 Task: Look for products in the category "Dental Care" from Auromere only.
Action: Mouse moved to (257, 111)
Screenshot: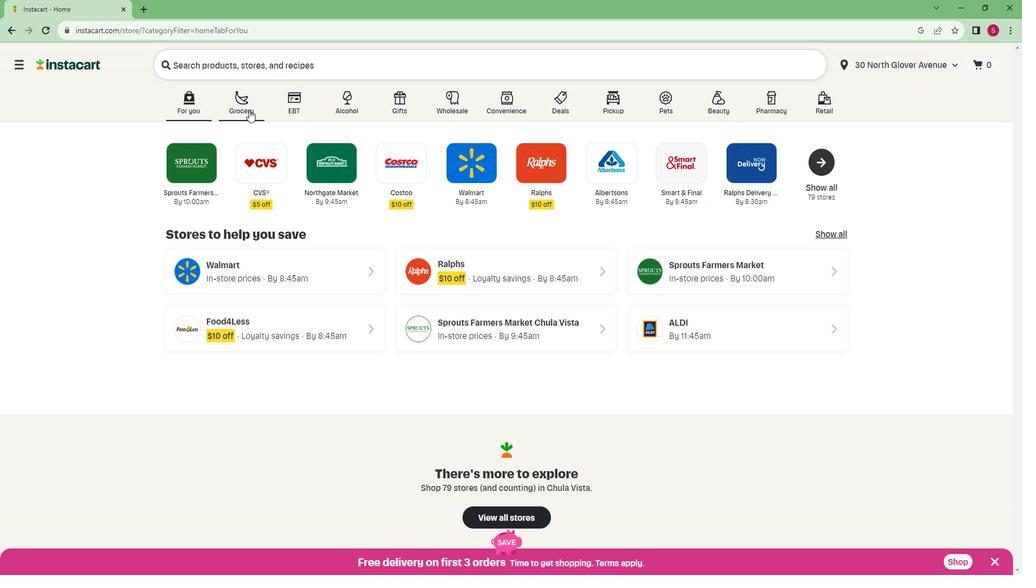 
Action: Mouse pressed left at (257, 111)
Screenshot: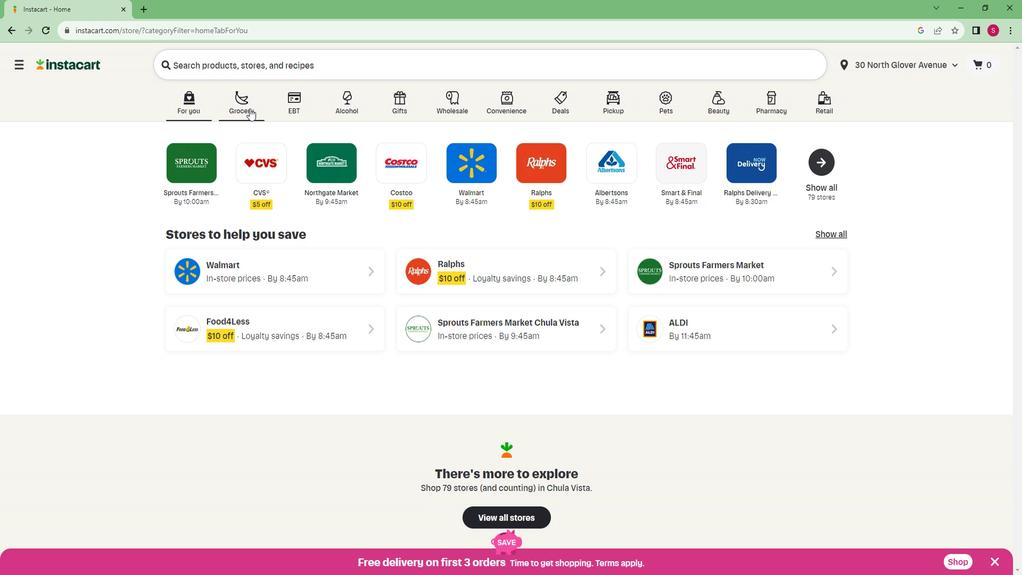 
Action: Mouse moved to (248, 298)
Screenshot: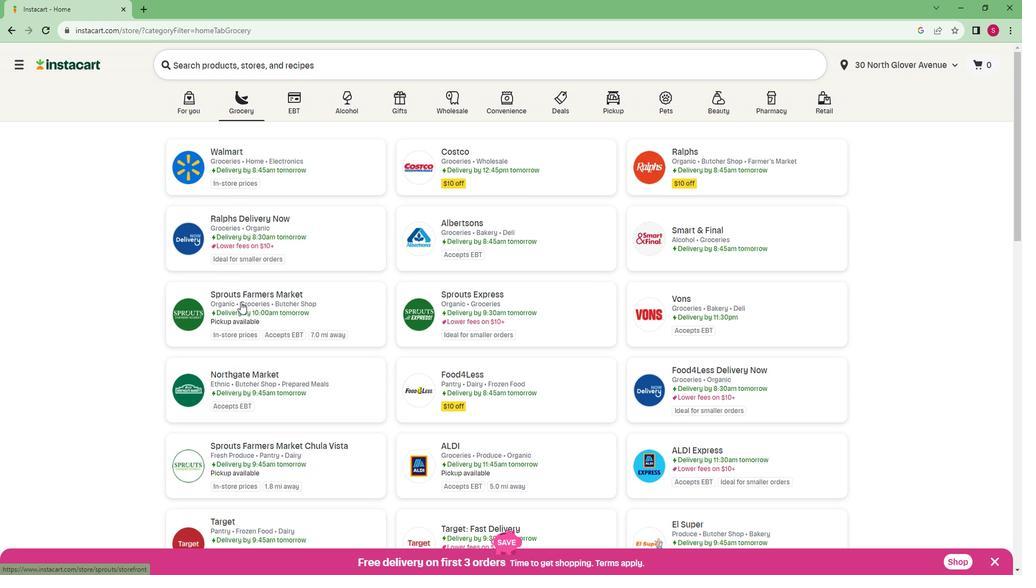 
Action: Mouse pressed left at (248, 298)
Screenshot: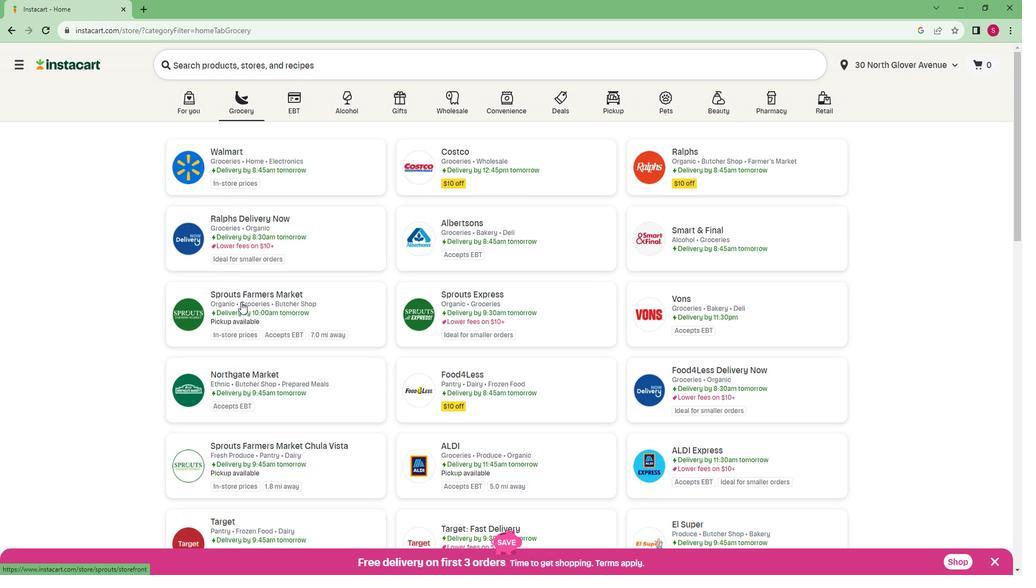 
Action: Mouse moved to (79, 358)
Screenshot: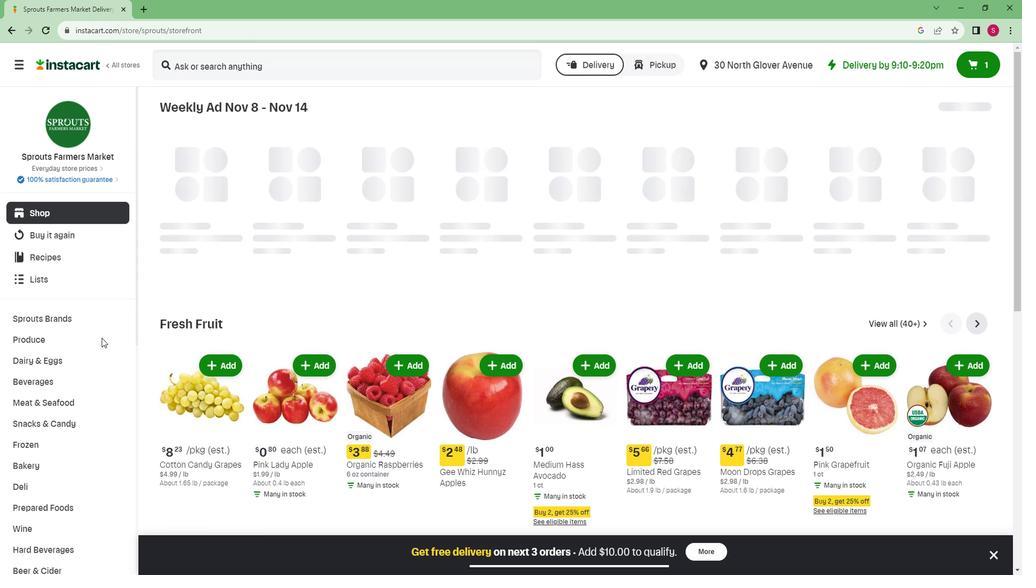 
Action: Mouse scrolled (79, 358) with delta (0, 0)
Screenshot: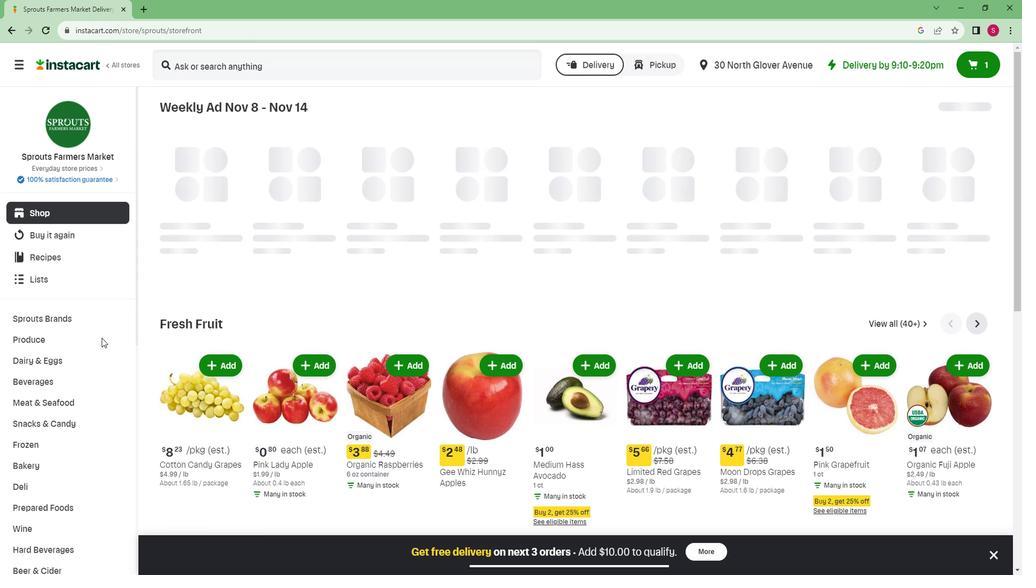 
Action: Mouse moved to (74, 363)
Screenshot: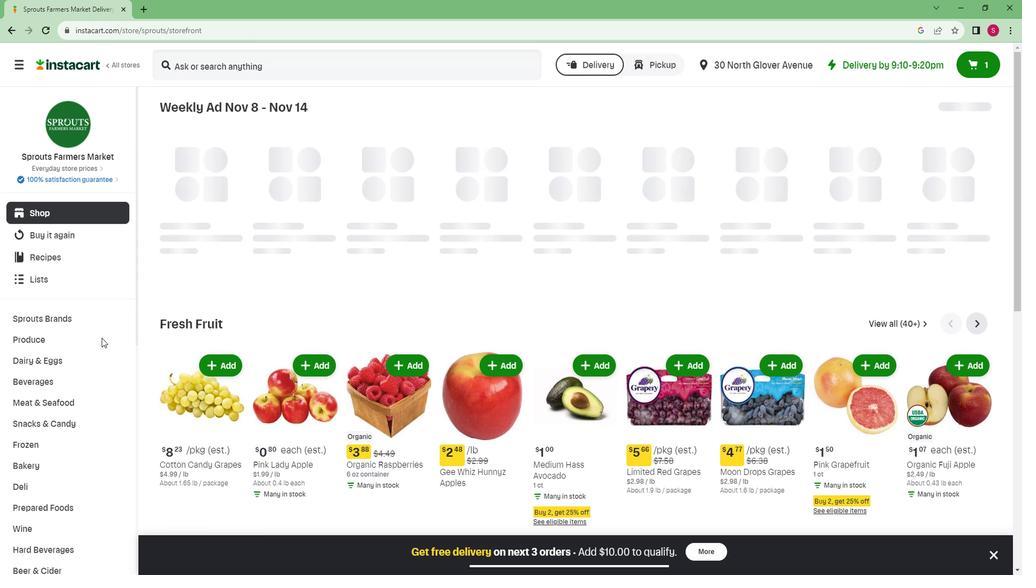
Action: Mouse scrolled (74, 362) with delta (0, 0)
Screenshot: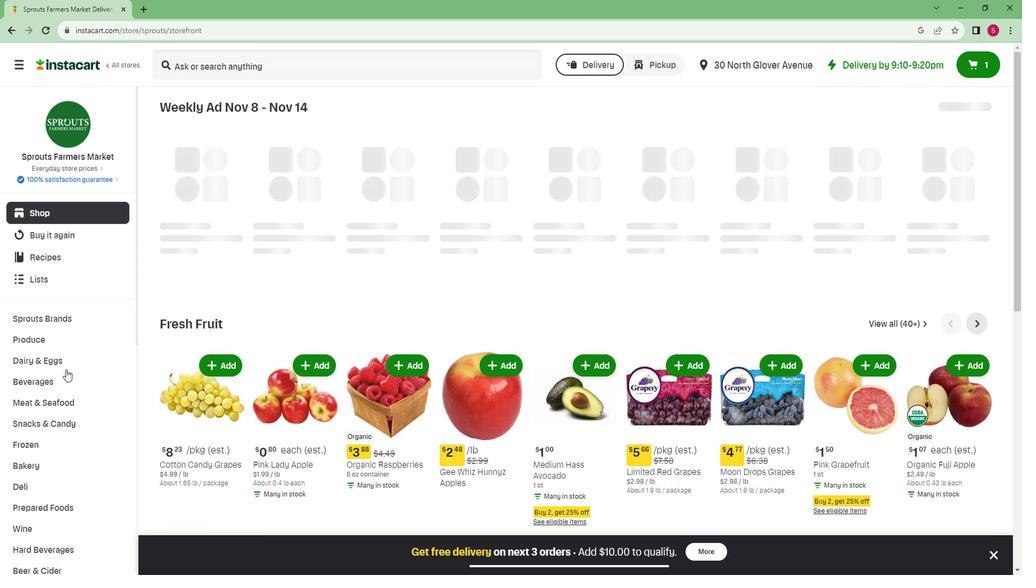 
Action: Mouse moved to (73, 363)
Screenshot: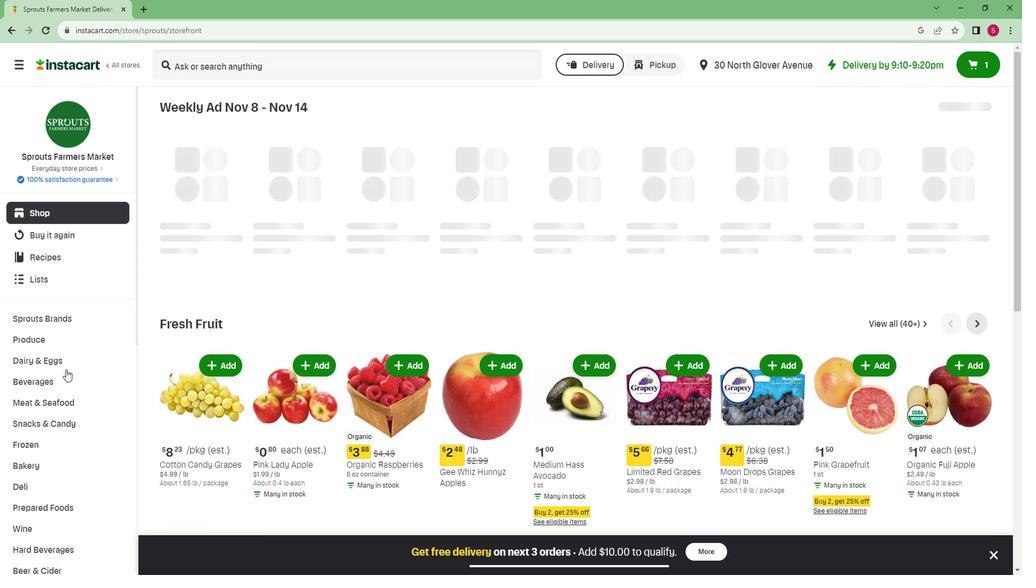 
Action: Mouse scrolled (73, 362) with delta (0, 0)
Screenshot: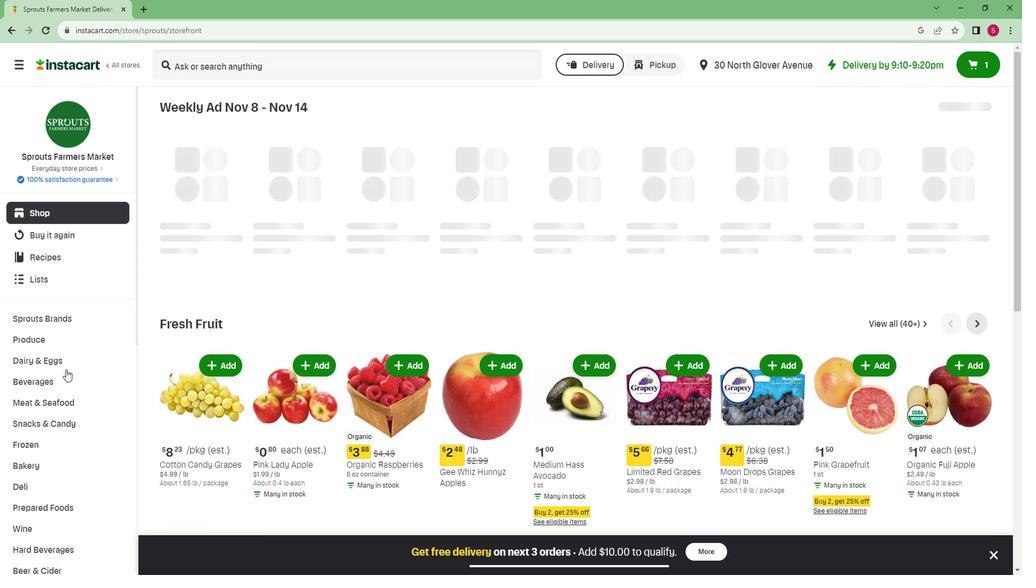
Action: Mouse scrolled (73, 362) with delta (0, 0)
Screenshot: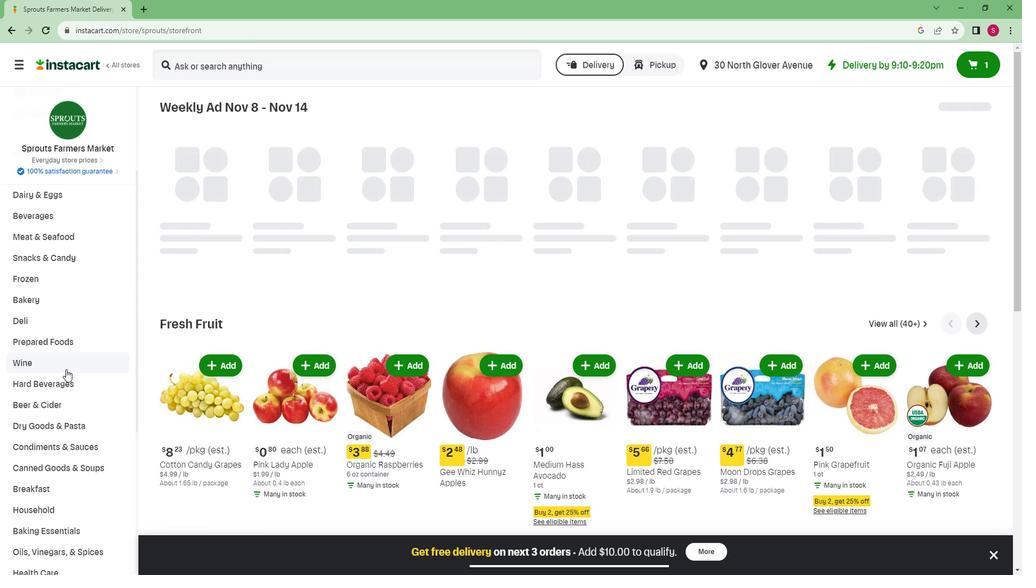 
Action: Mouse scrolled (73, 362) with delta (0, 0)
Screenshot: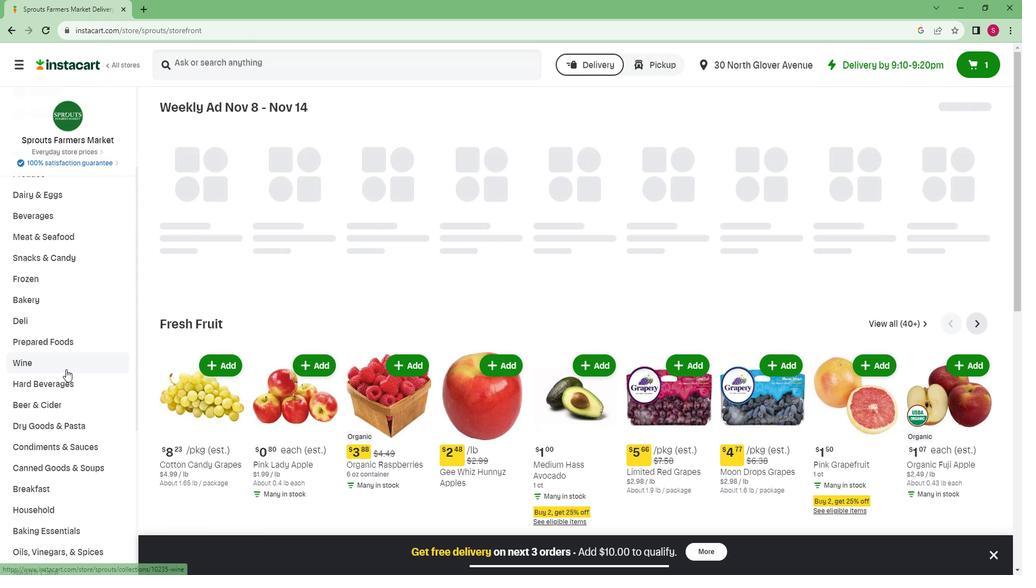 
Action: Mouse scrolled (73, 362) with delta (0, 0)
Screenshot: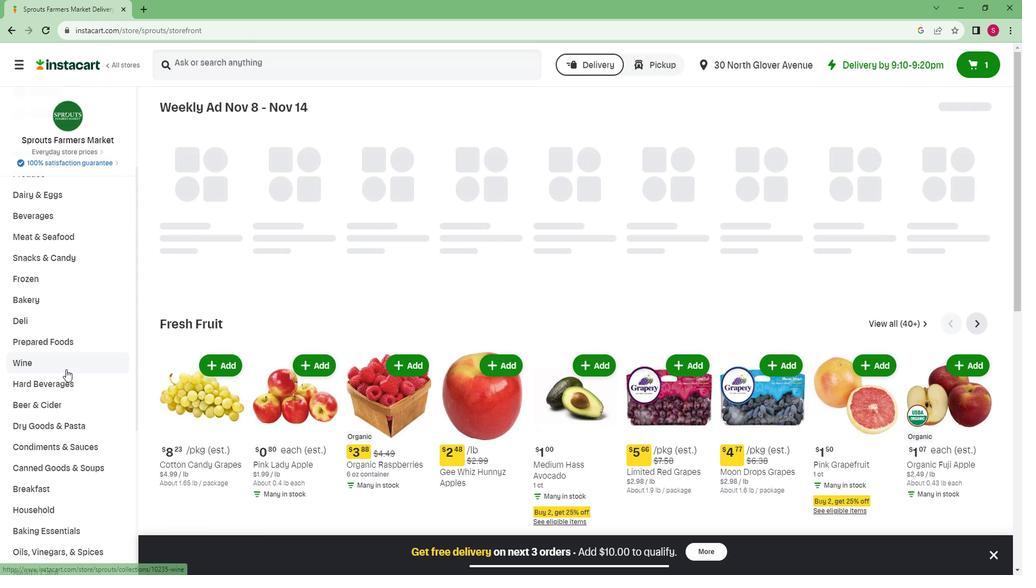 
Action: Mouse scrolled (73, 362) with delta (0, 0)
Screenshot: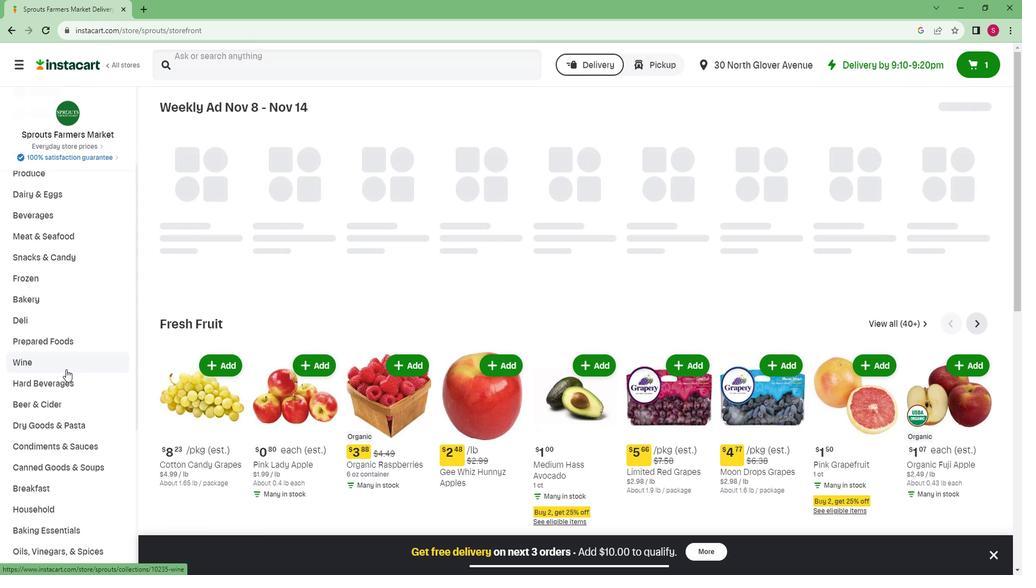 
Action: Mouse moved to (79, 464)
Screenshot: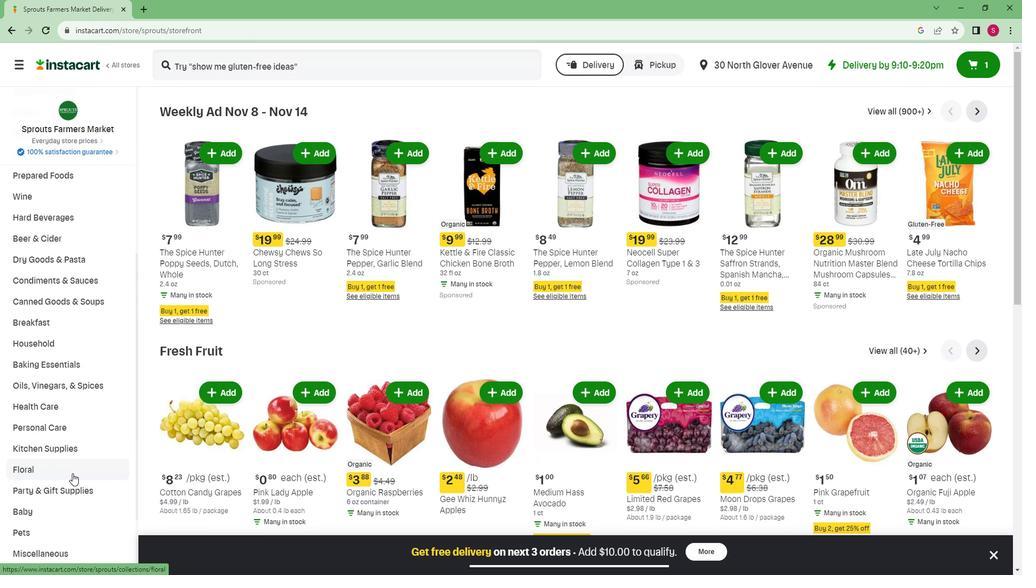 
Action: Mouse scrolled (79, 463) with delta (0, 0)
Screenshot: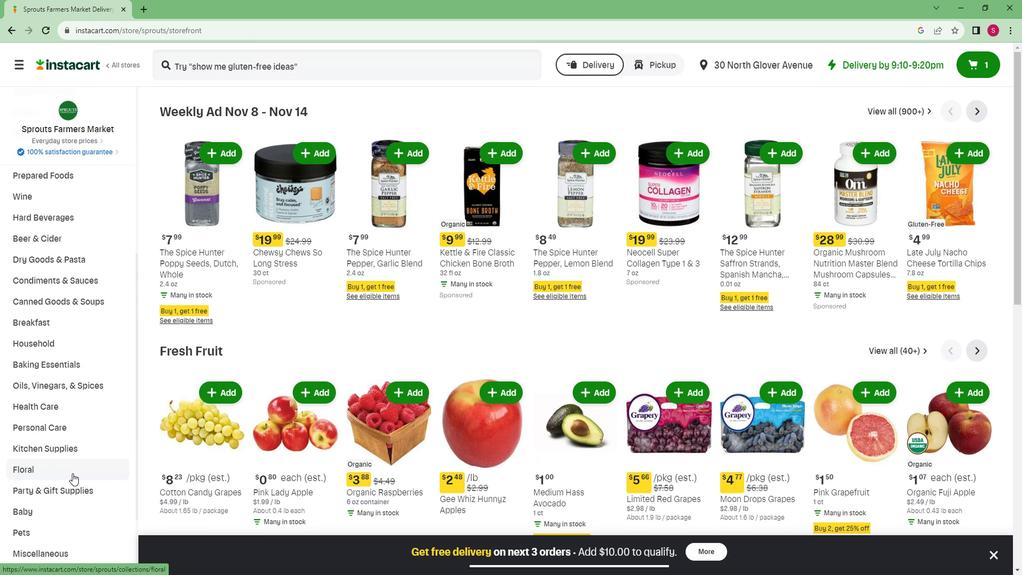 
Action: Mouse scrolled (79, 463) with delta (0, 0)
Screenshot: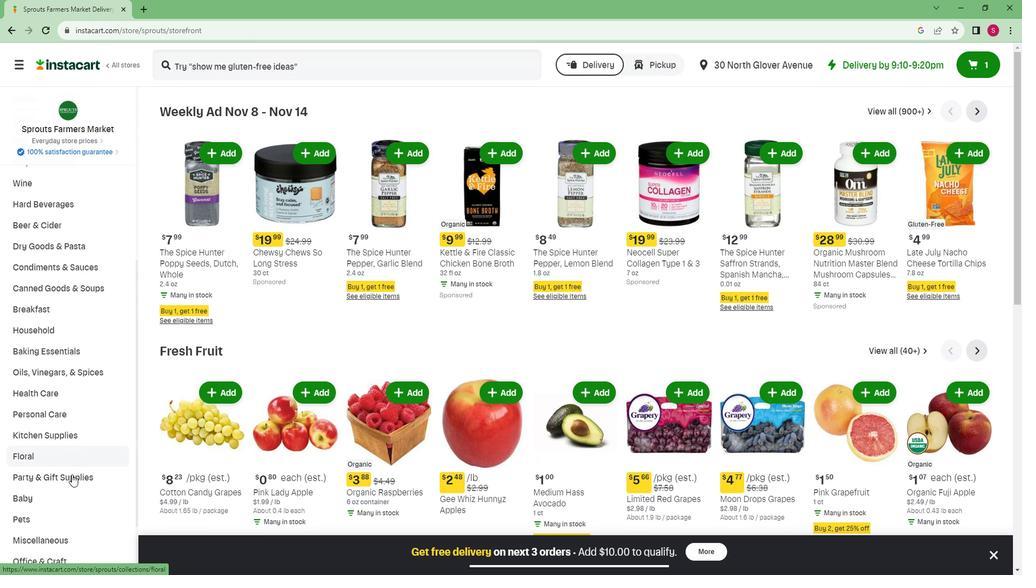 
Action: Mouse moved to (54, 526)
Screenshot: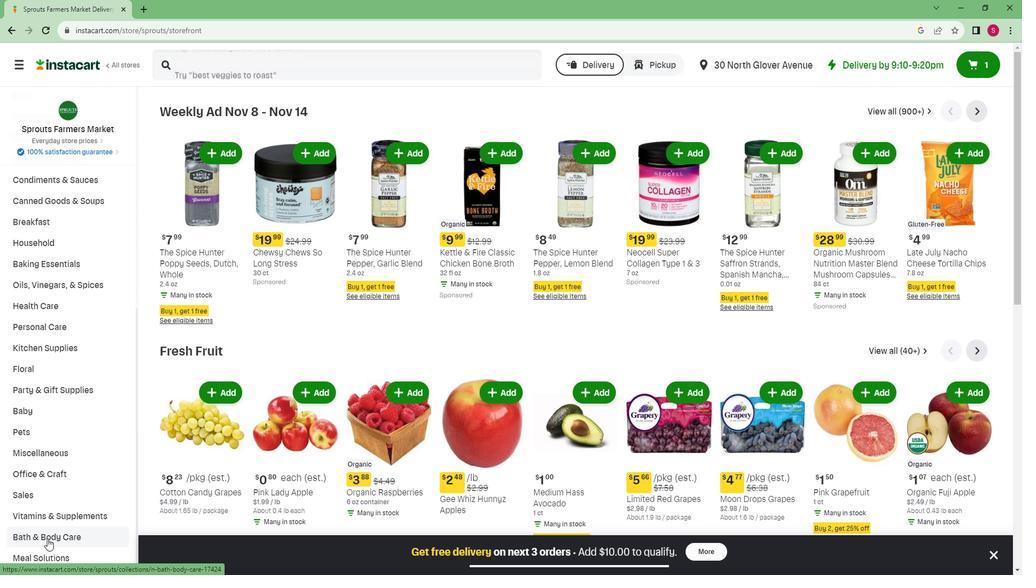 
Action: Mouse pressed left at (54, 526)
Screenshot: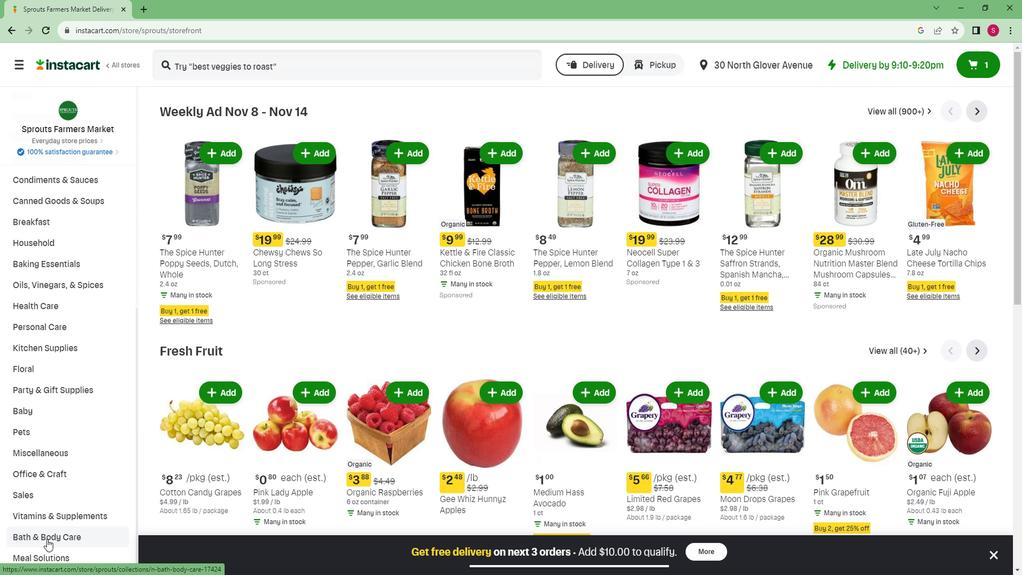 
Action: Mouse moved to (709, 140)
Screenshot: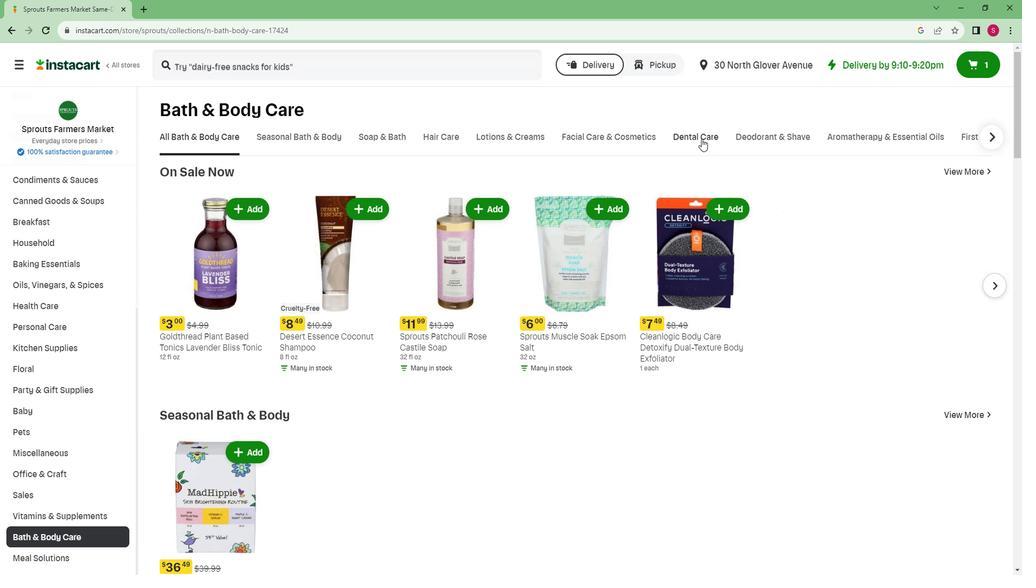 
Action: Mouse pressed left at (709, 140)
Screenshot: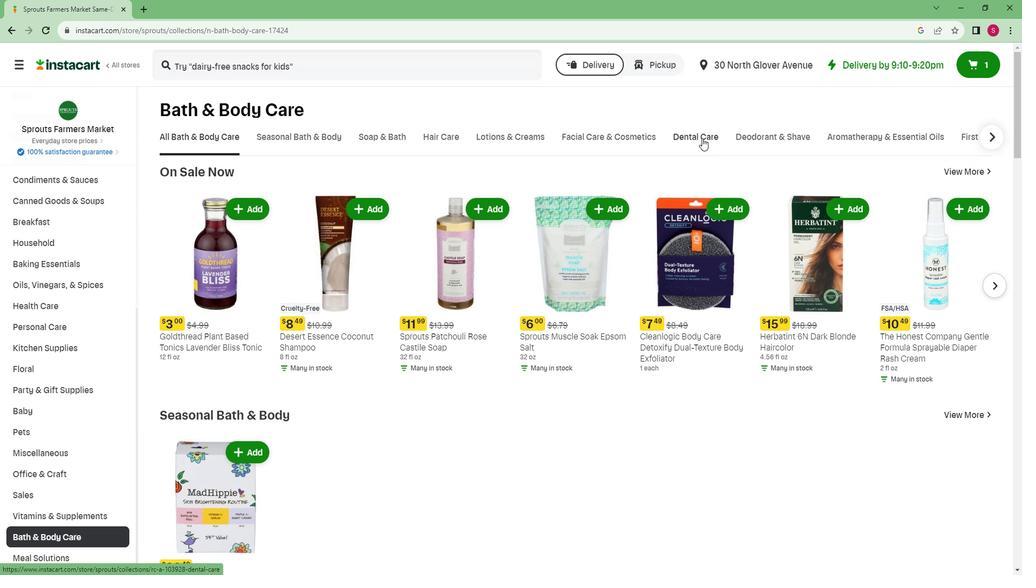 
Action: Mouse moved to (353, 175)
Screenshot: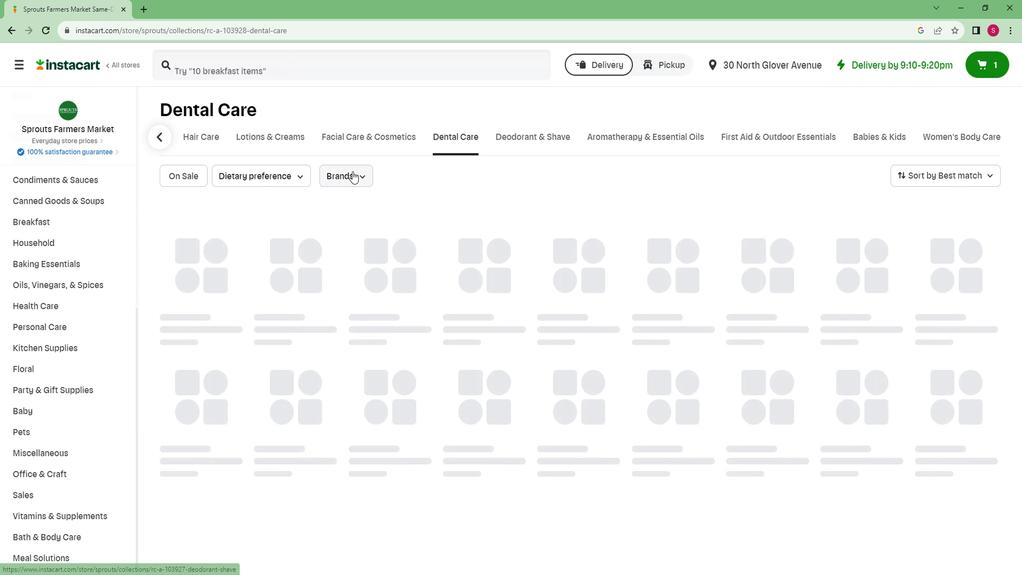 
Action: Mouse pressed left at (353, 175)
Screenshot: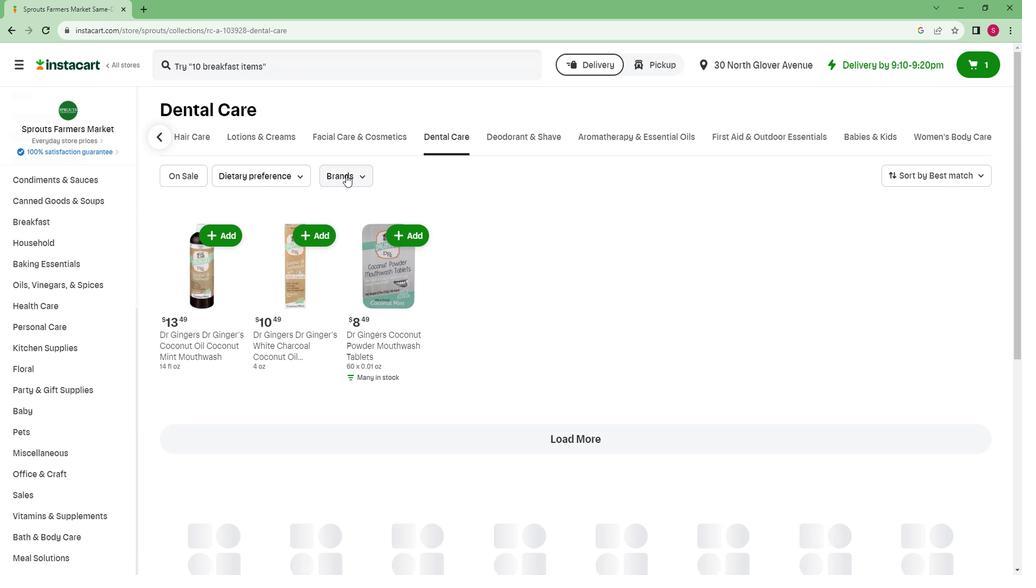 
Action: Mouse moved to (355, 303)
Screenshot: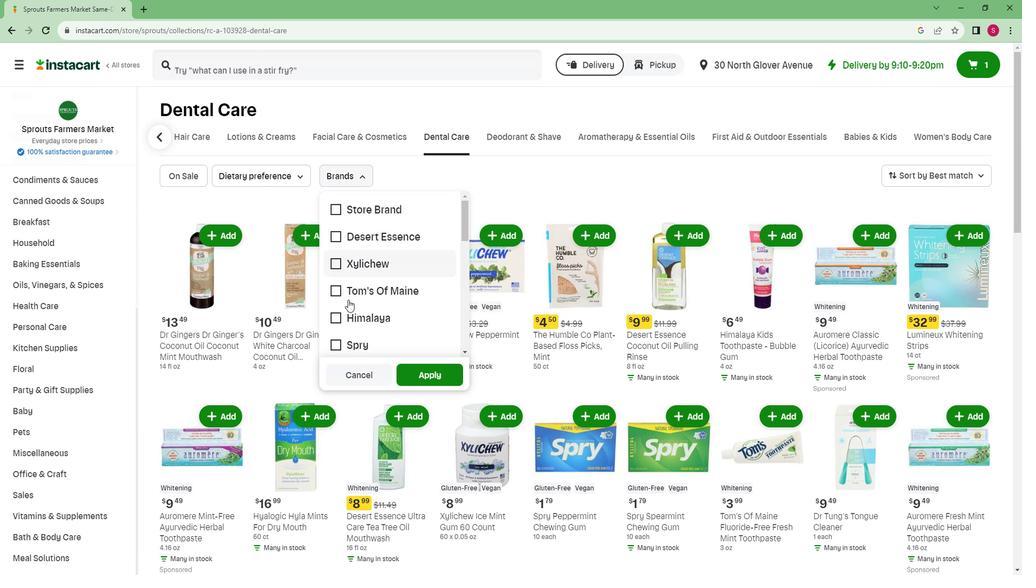 
Action: Mouse scrolled (355, 302) with delta (0, 0)
Screenshot: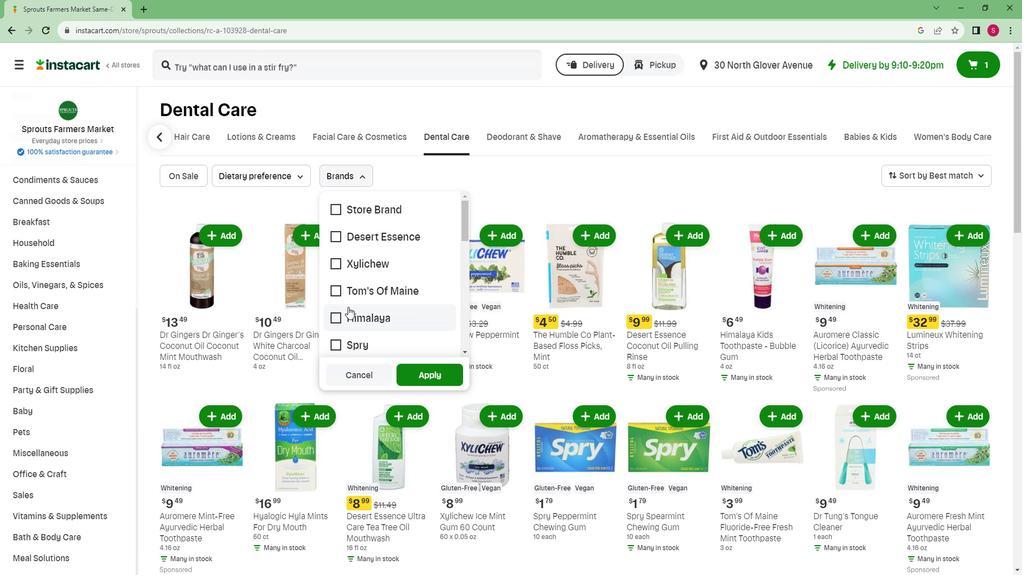 
Action: Mouse scrolled (355, 302) with delta (0, 0)
Screenshot: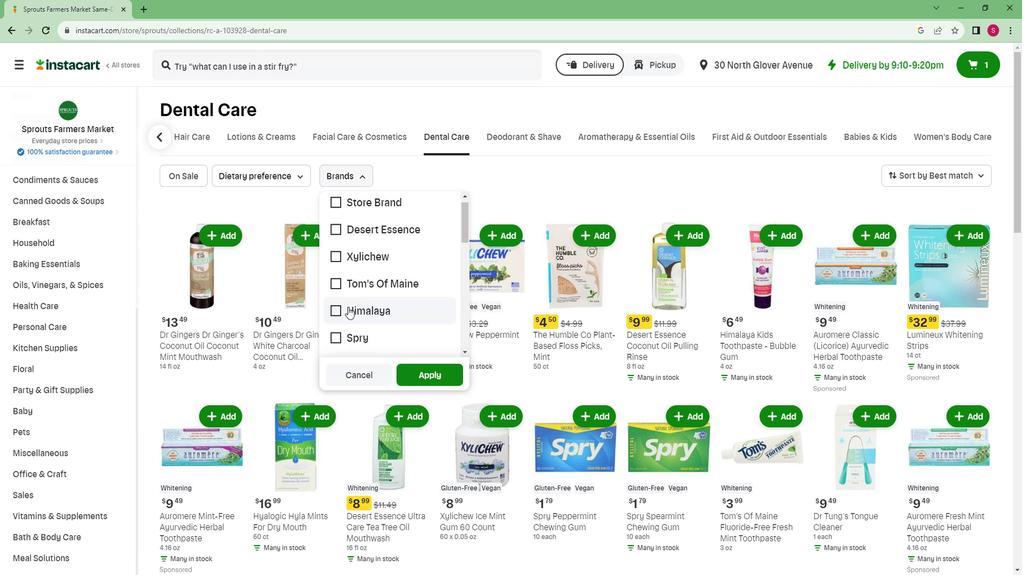 
Action: Mouse scrolled (355, 302) with delta (0, 0)
Screenshot: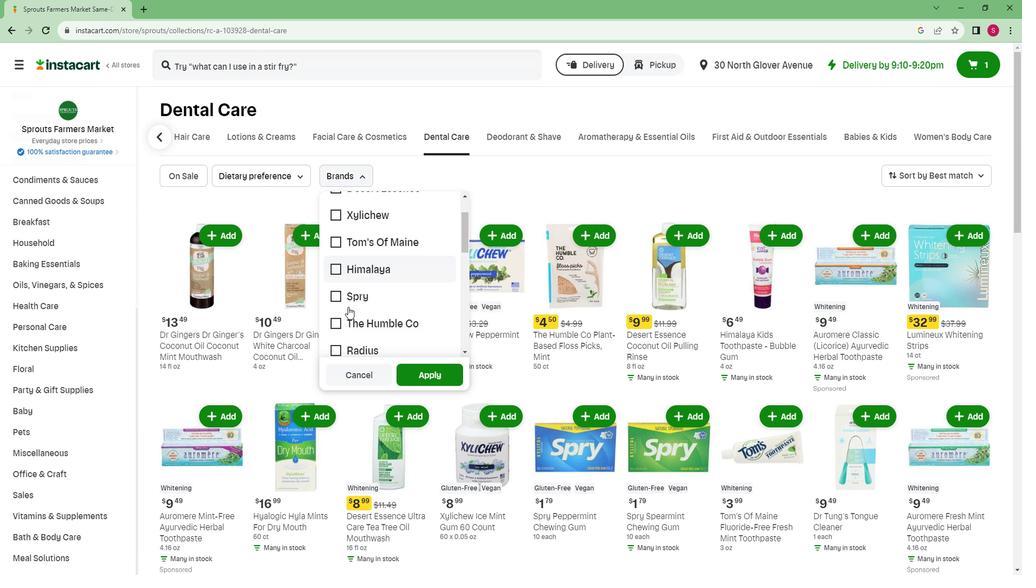 
Action: Mouse scrolled (355, 302) with delta (0, 0)
Screenshot: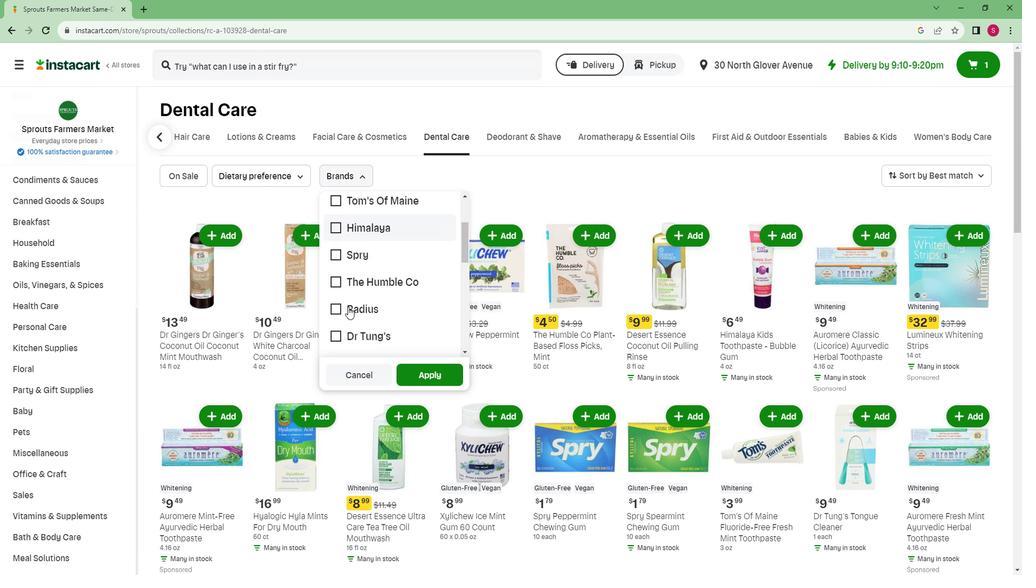 
Action: Mouse moved to (356, 298)
Screenshot: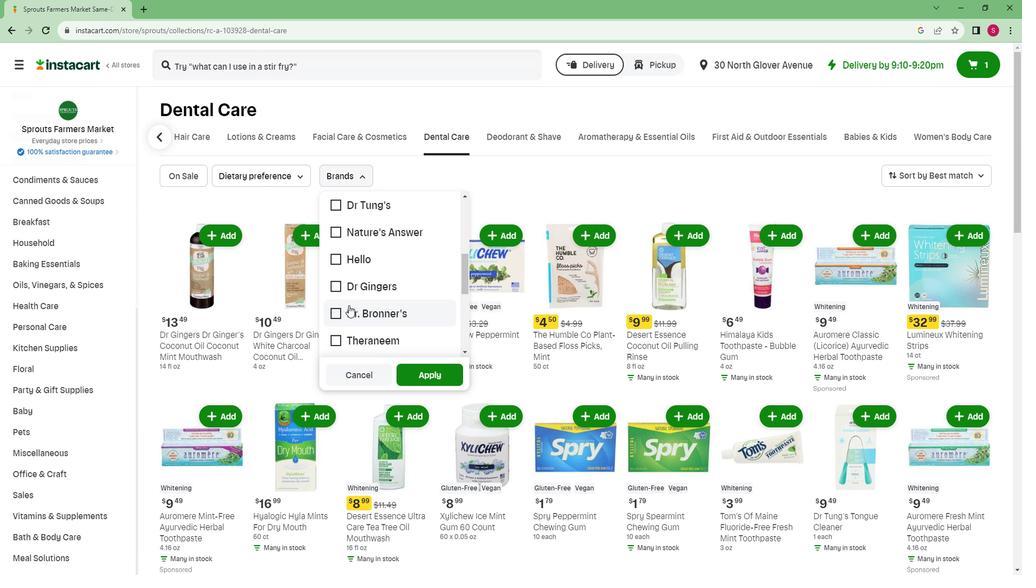 
Action: Mouse scrolled (356, 298) with delta (0, 0)
Screenshot: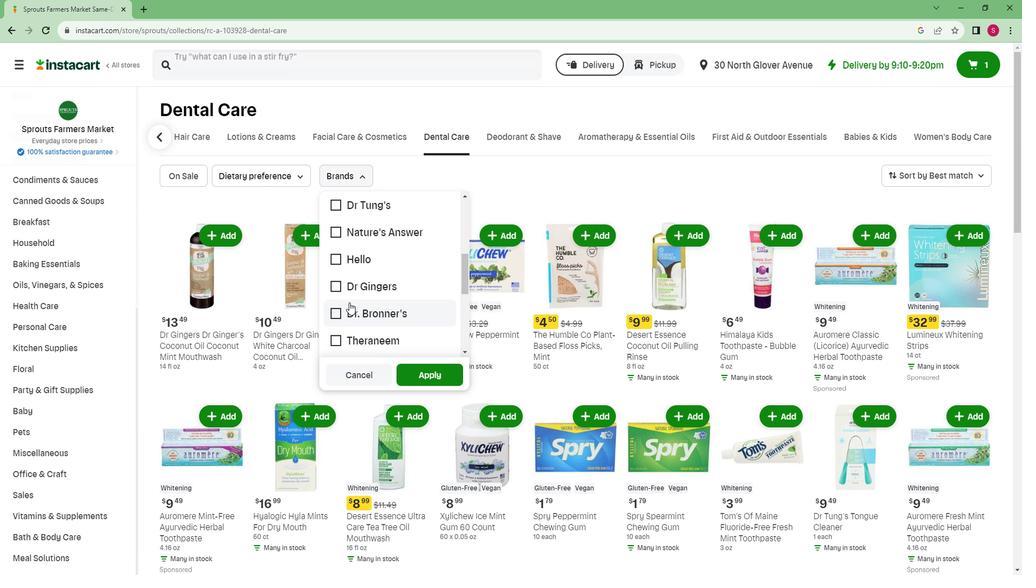
Action: Mouse scrolled (356, 298) with delta (0, 0)
Screenshot: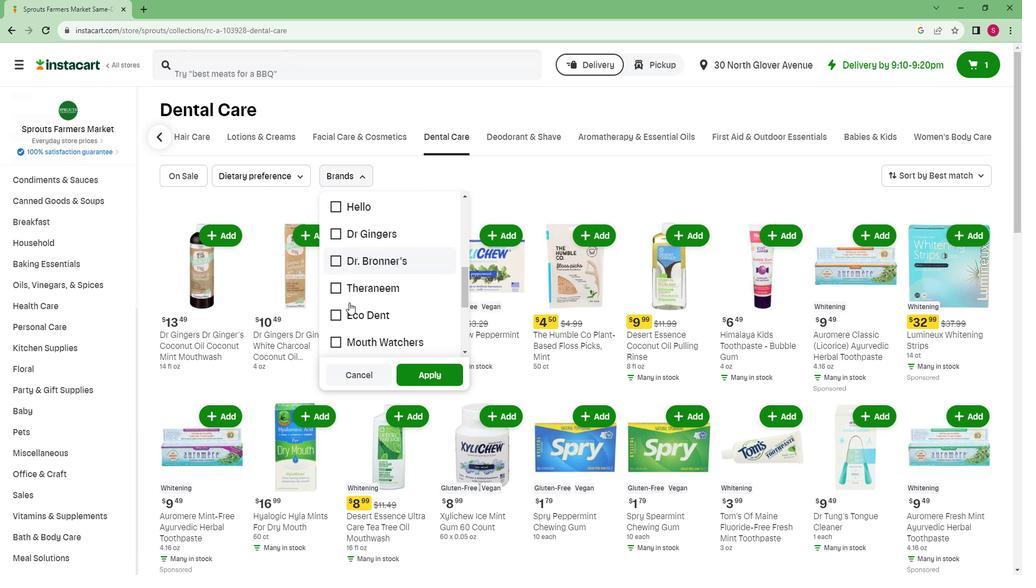 
Action: Mouse scrolled (356, 298) with delta (0, 0)
Screenshot: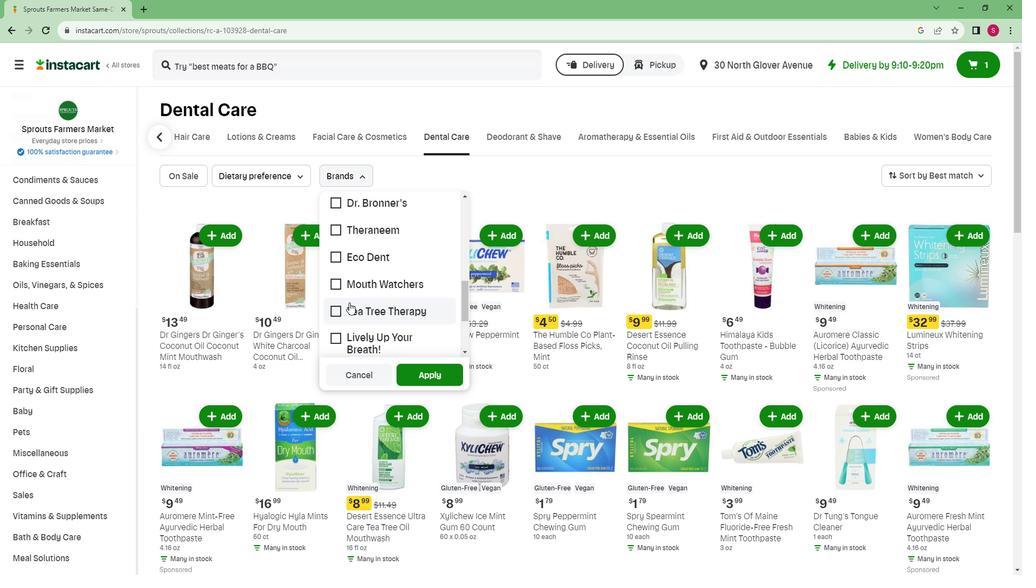 
Action: Mouse scrolled (356, 298) with delta (0, 0)
Screenshot: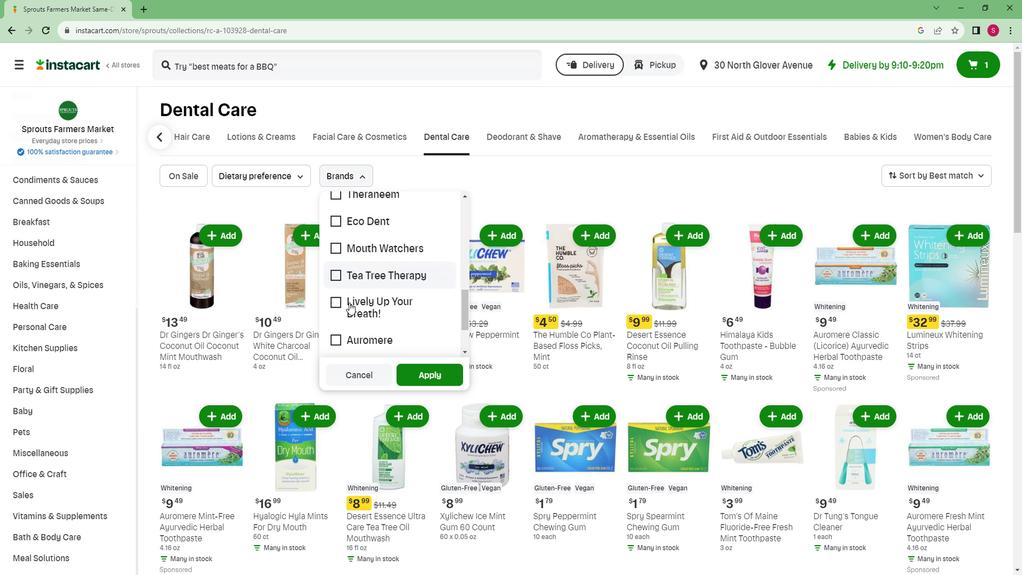 
Action: Mouse moved to (374, 265)
Screenshot: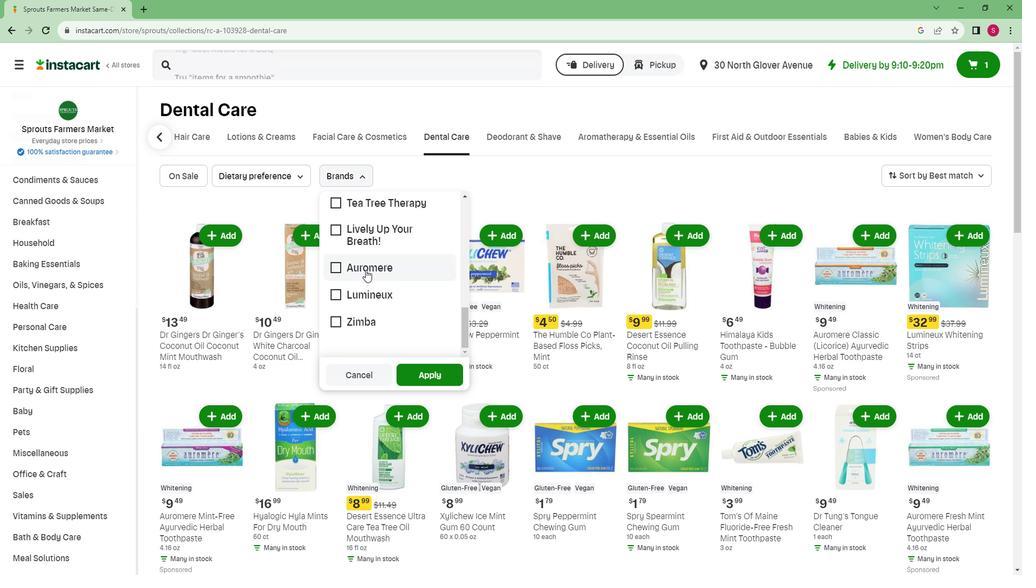 
Action: Mouse pressed left at (374, 265)
Screenshot: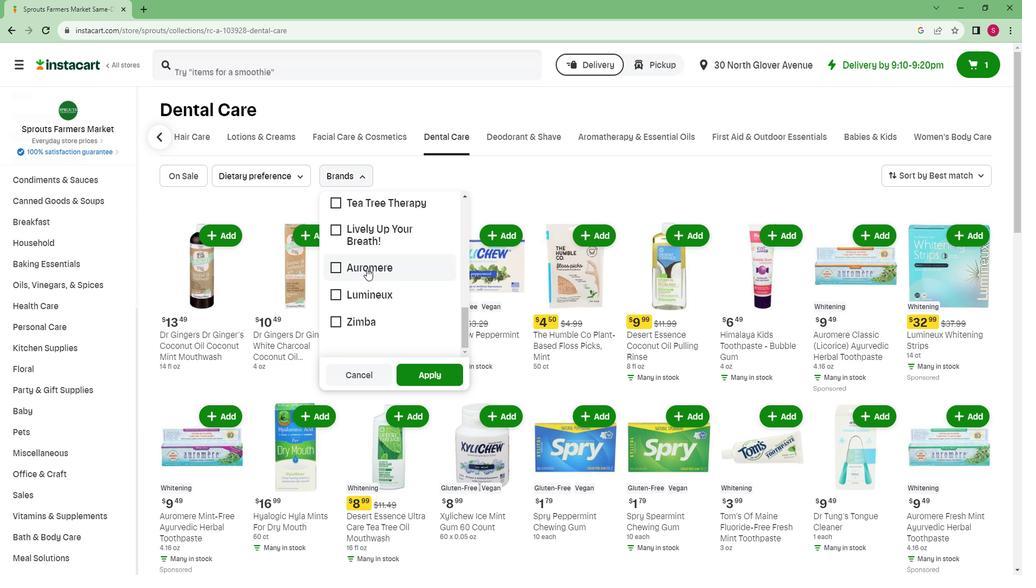 
Action: Mouse moved to (429, 364)
Screenshot: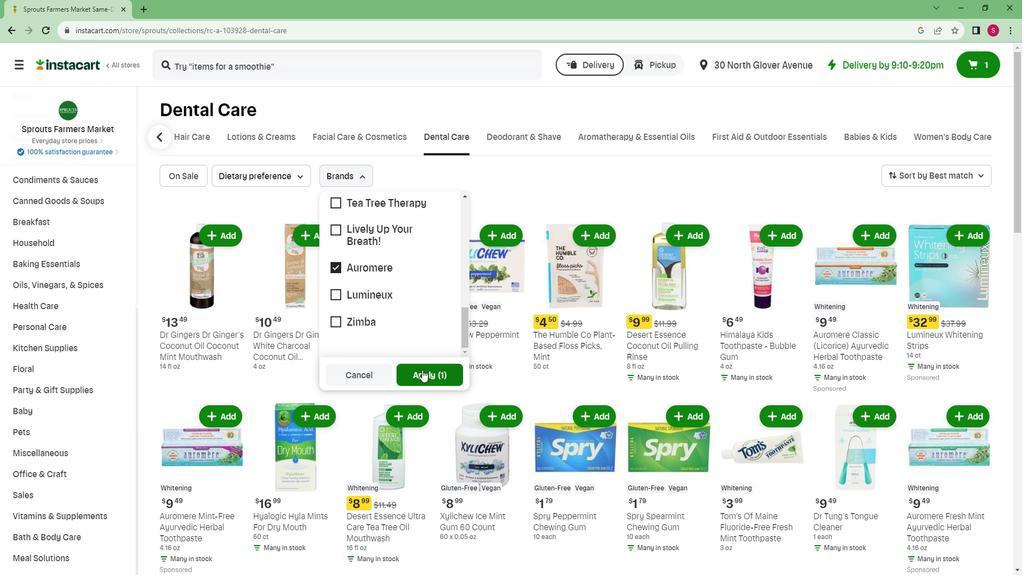 
Action: Mouse pressed left at (429, 364)
Screenshot: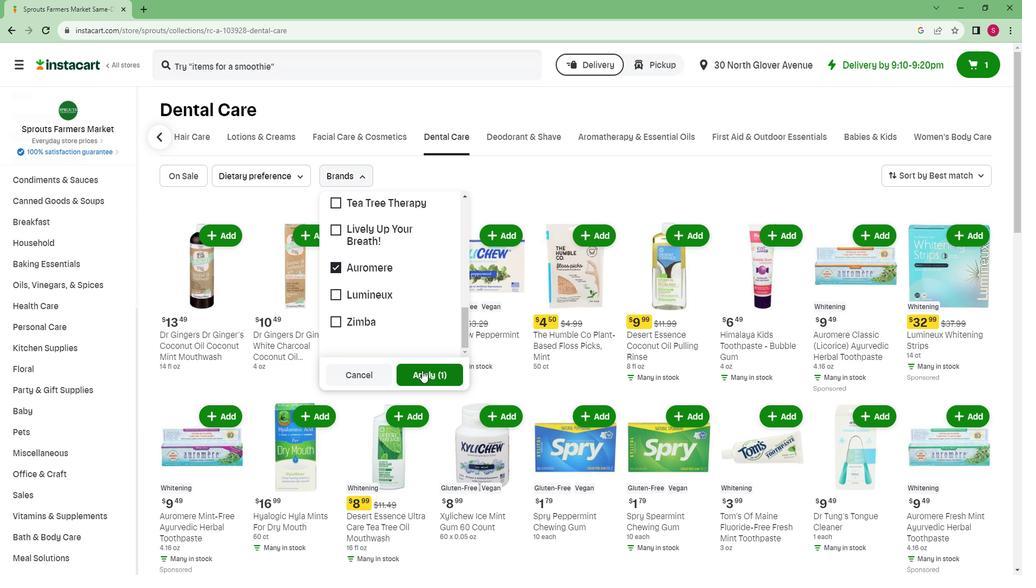 
